 Task: Create a due date automation trigger when advanced on, the moment a card is due add dates with a start date.
Action: Mouse moved to (1047, 307)
Screenshot: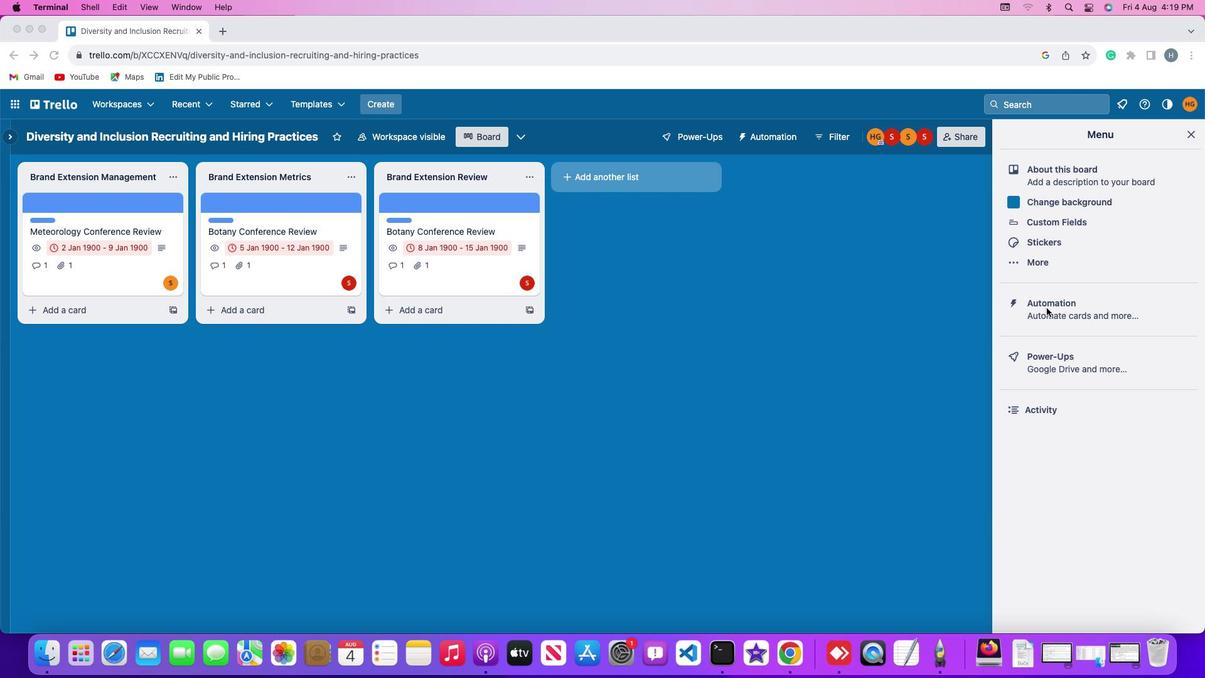 
Action: Mouse pressed left at (1047, 307)
Screenshot: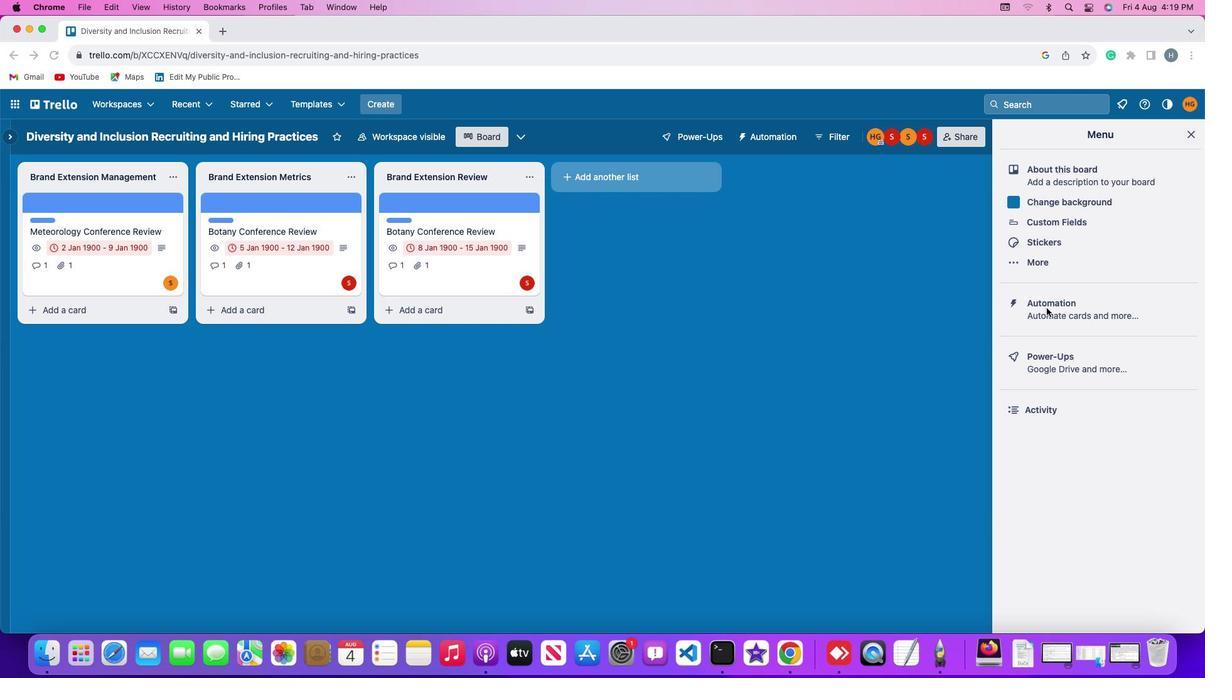
Action: Mouse pressed left at (1047, 307)
Screenshot: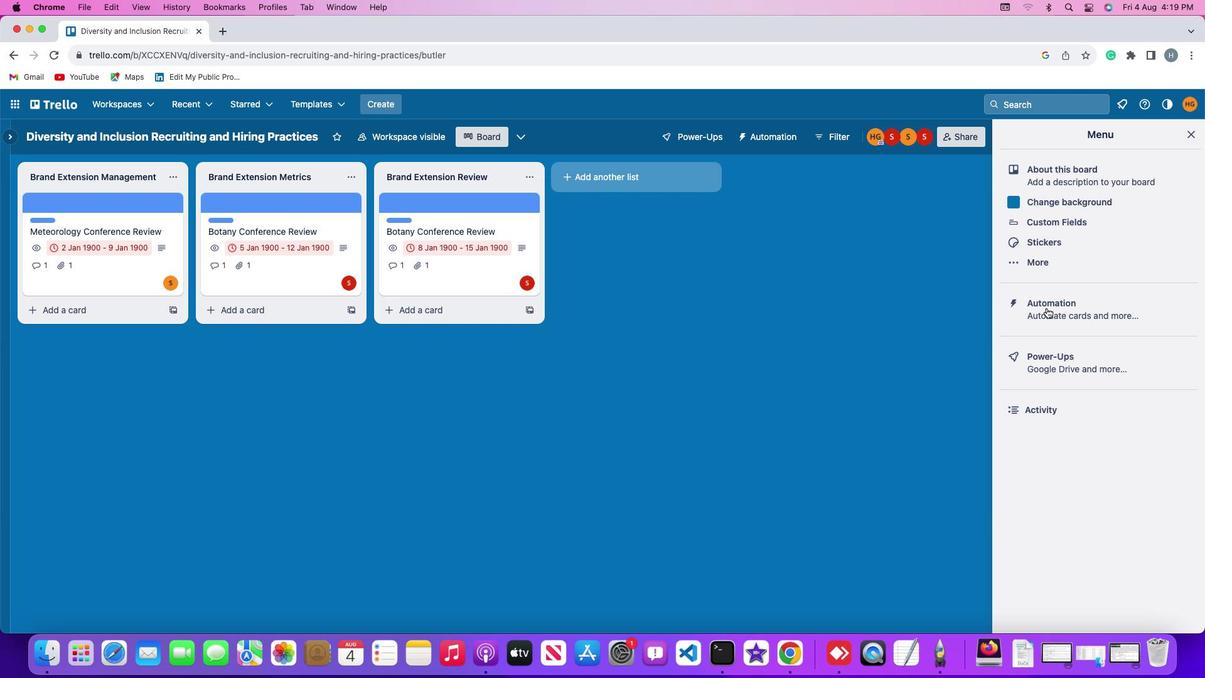 
Action: Mouse moved to (73, 293)
Screenshot: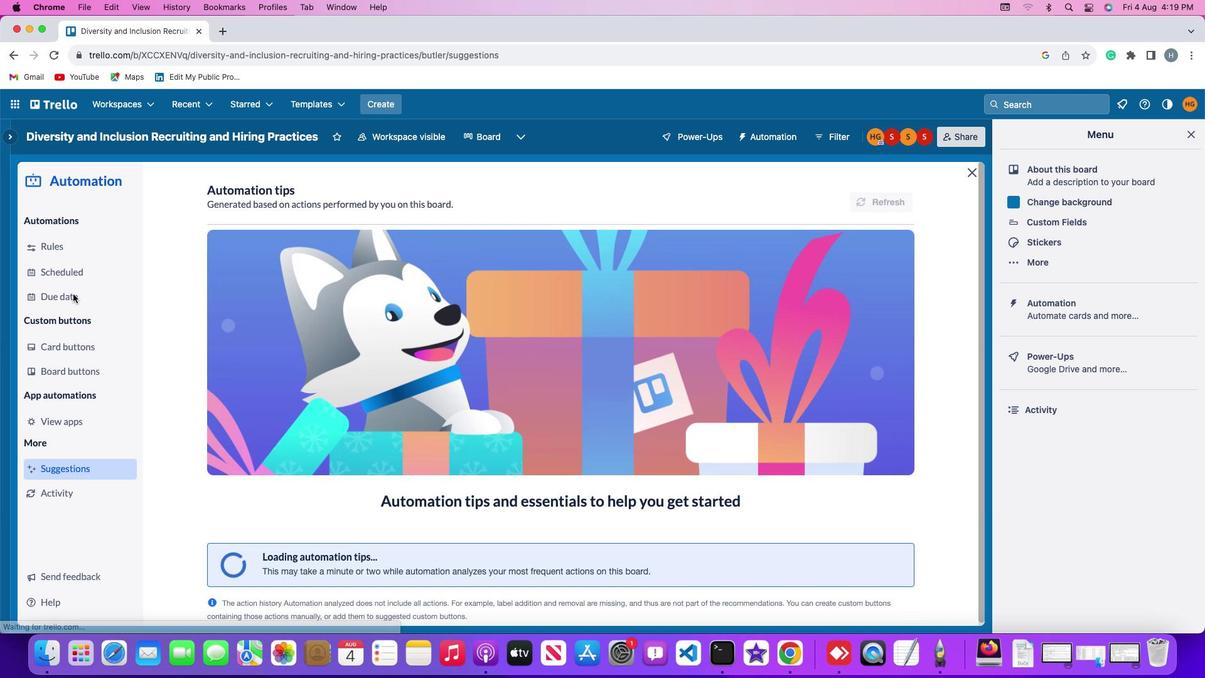 
Action: Mouse pressed left at (73, 293)
Screenshot: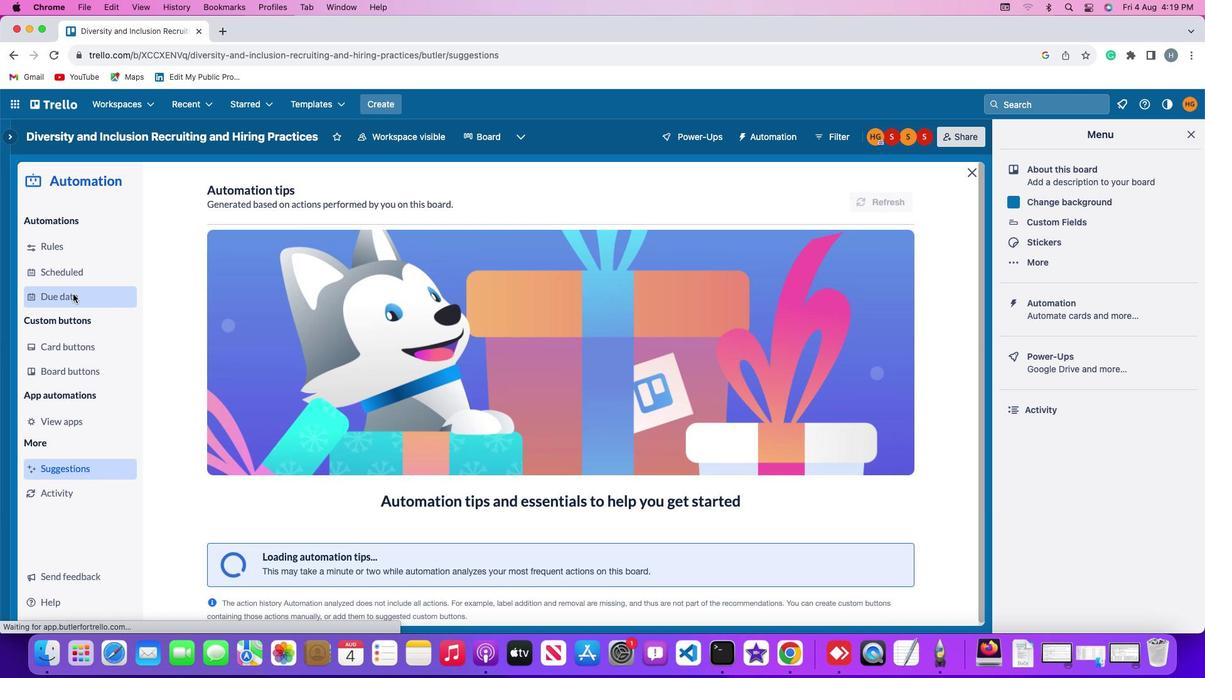 
Action: Mouse moved to (863, 190)
Screenshot: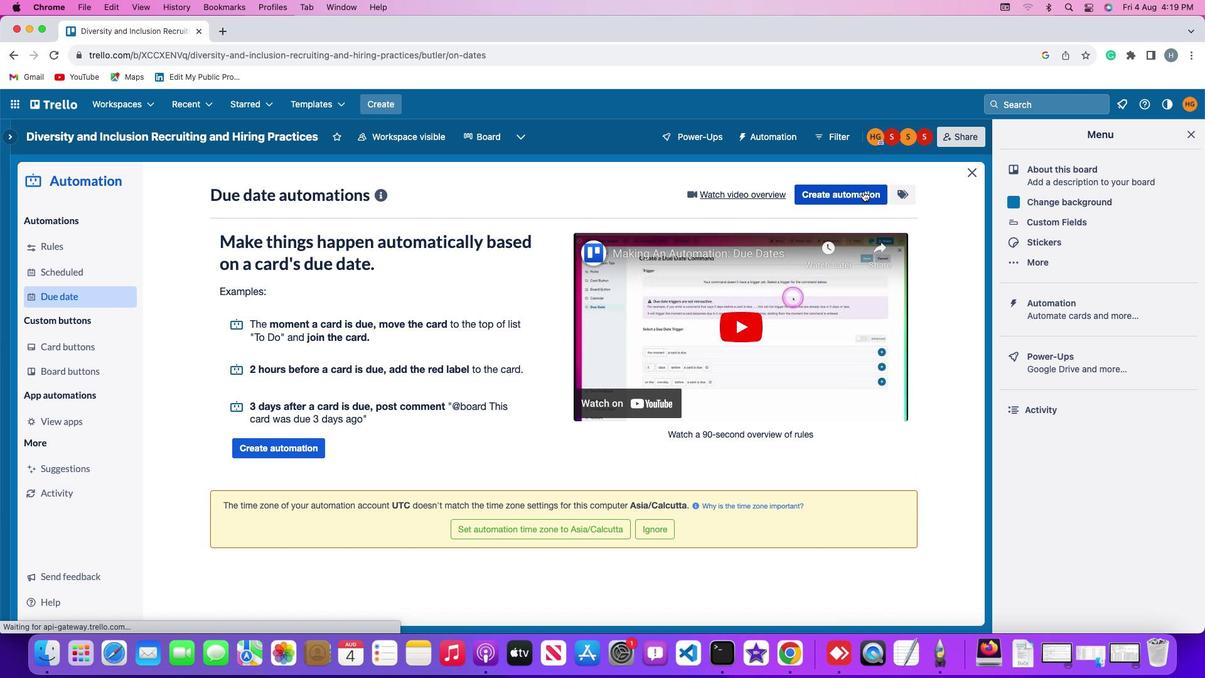 
Action: Mouse pressed left at (863, 190)
Screenshot: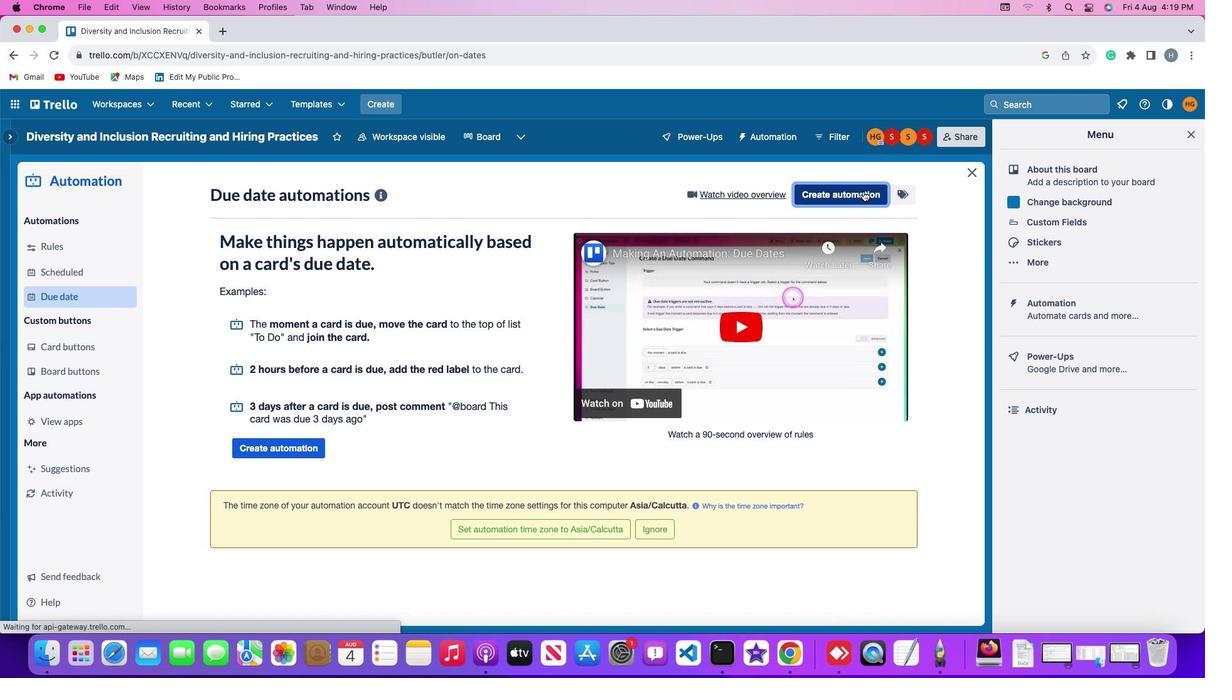 
Action: Mouse moved to (590, 313)
Screenshot: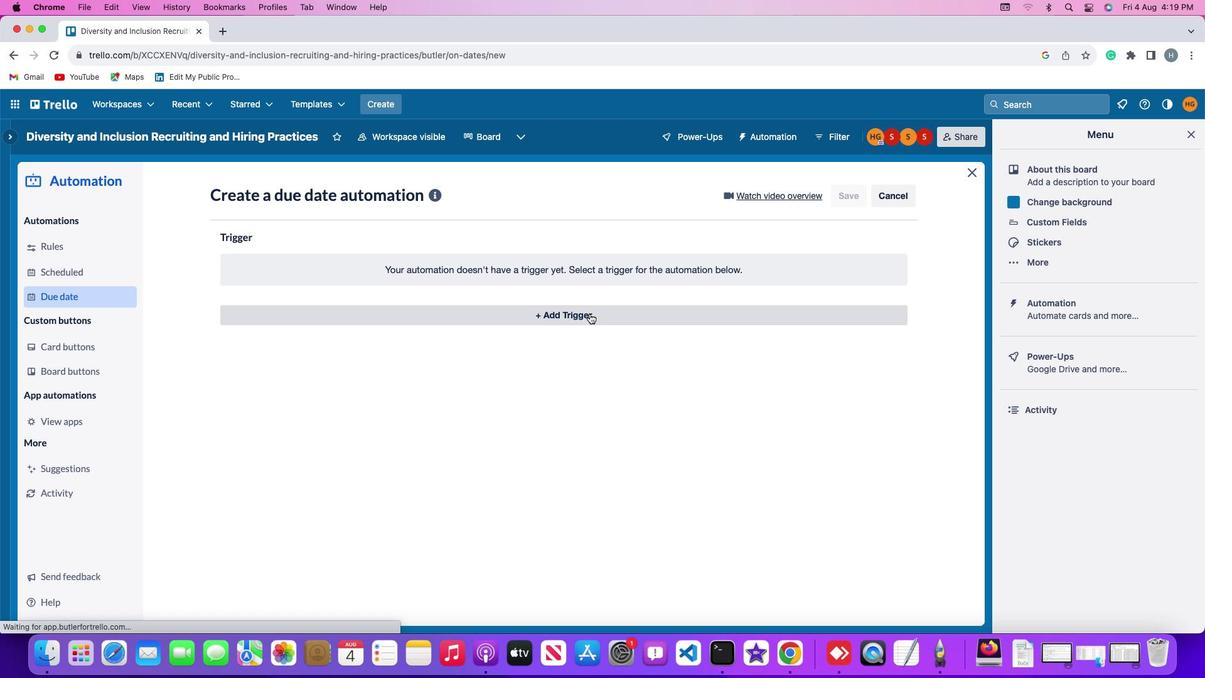 
Action: Mouse pressed left at (590, 313)
Screenshot: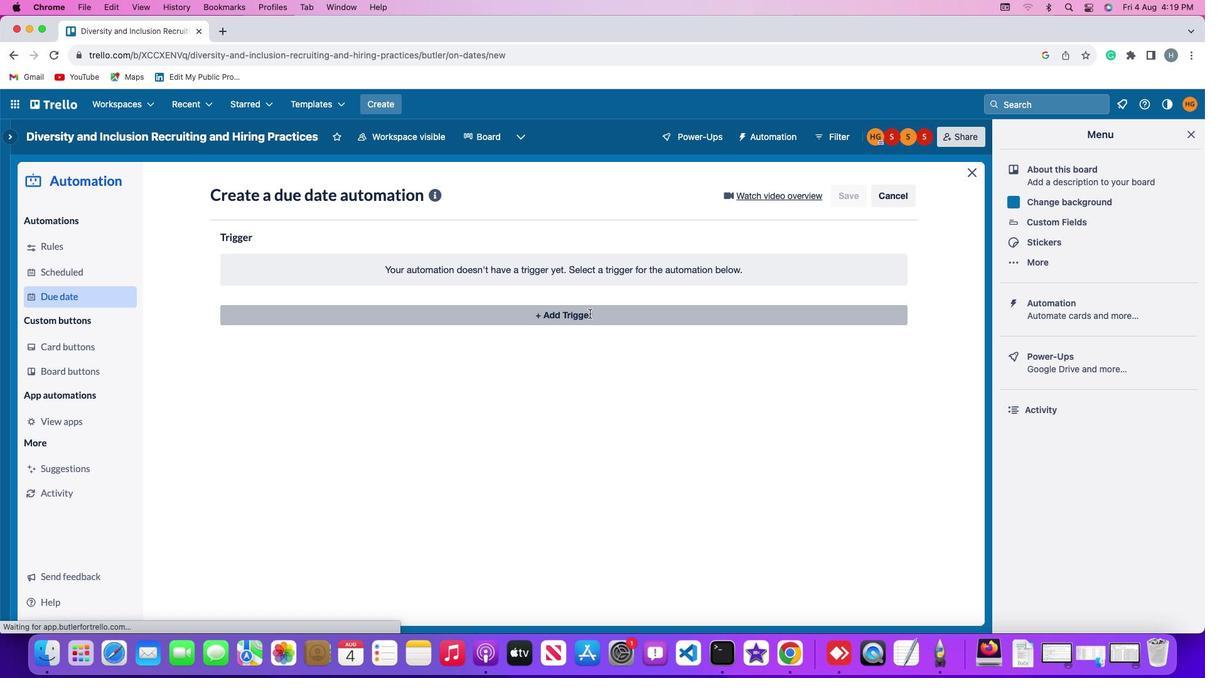 
Action: Mouse moved to (269, 469)
Screenshot: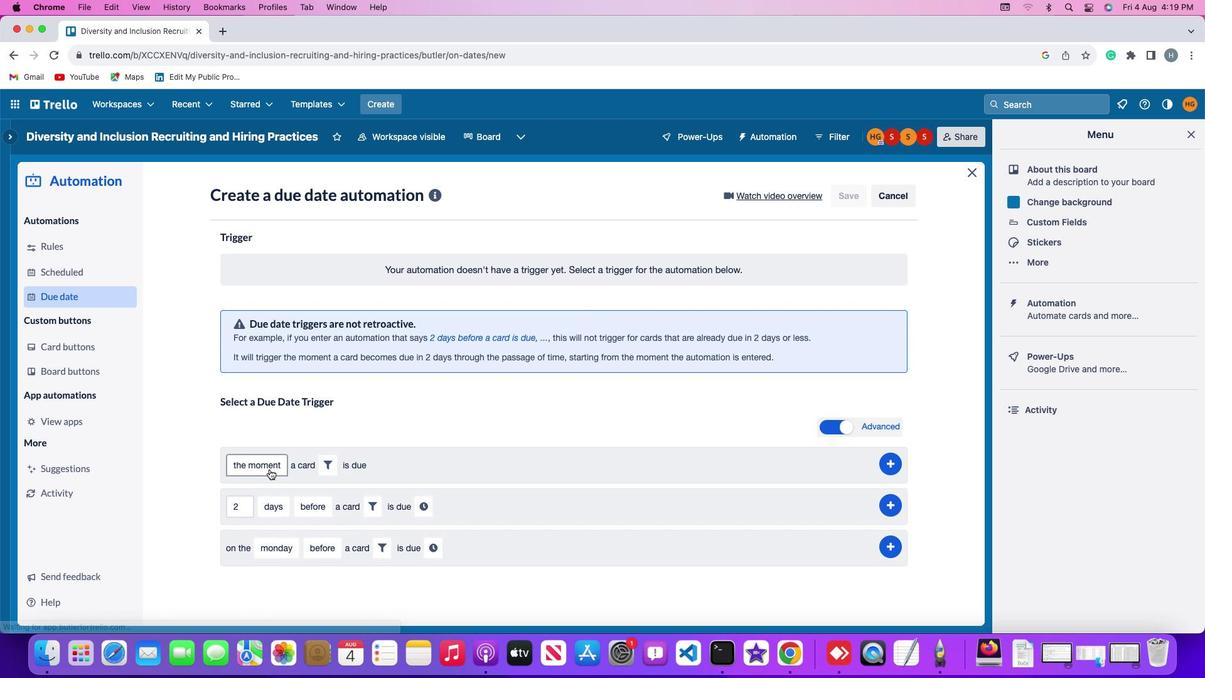 
Action: Mouse pressed left at (269, 469)
Screenshot: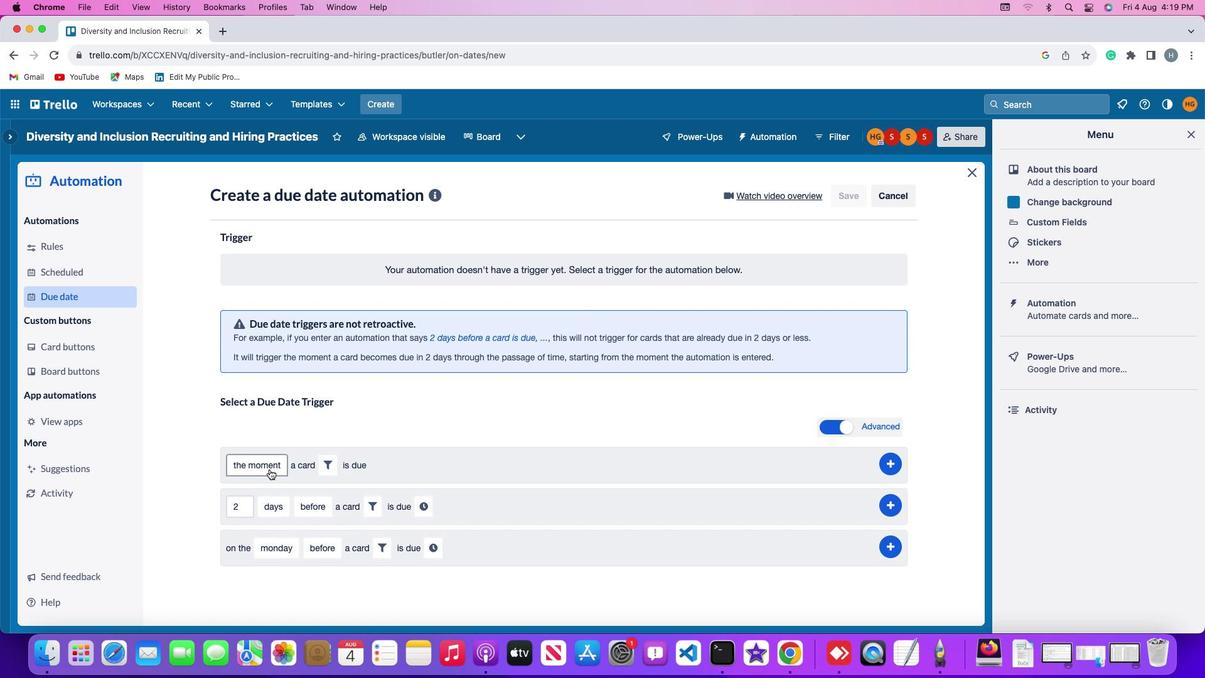 
Action: Mouse moved to (274, 488)
Screenshot: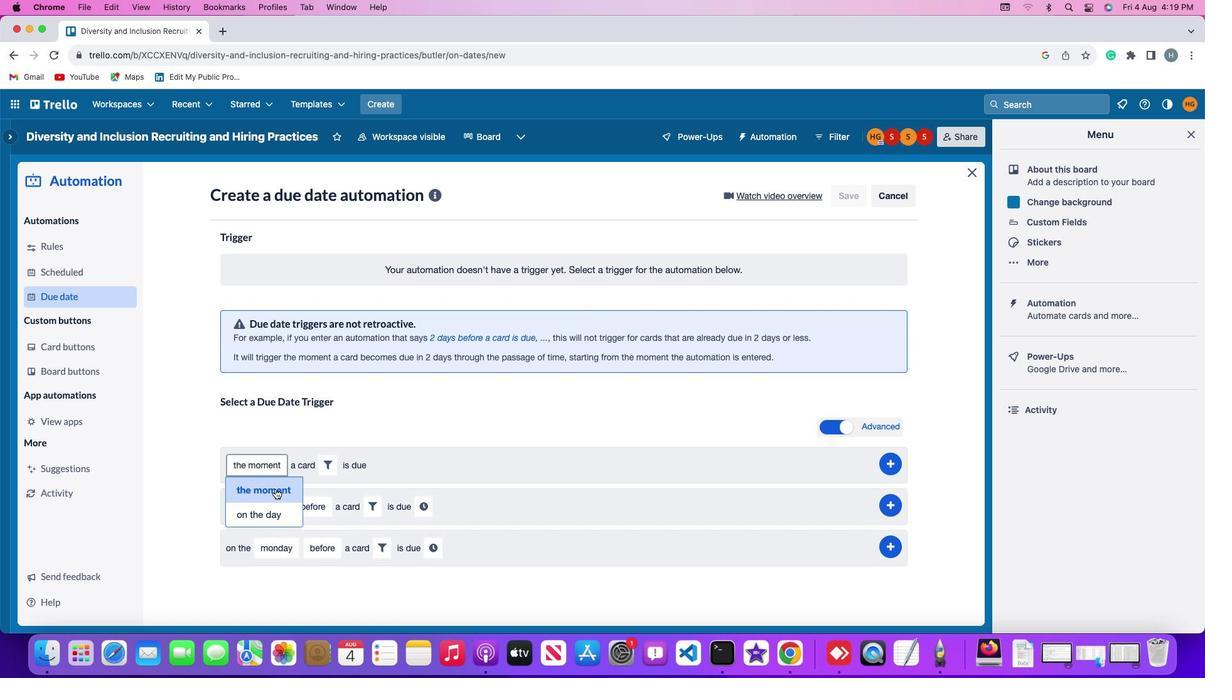 
Action: Mouse pressed left at (274, 488)
Screenshot: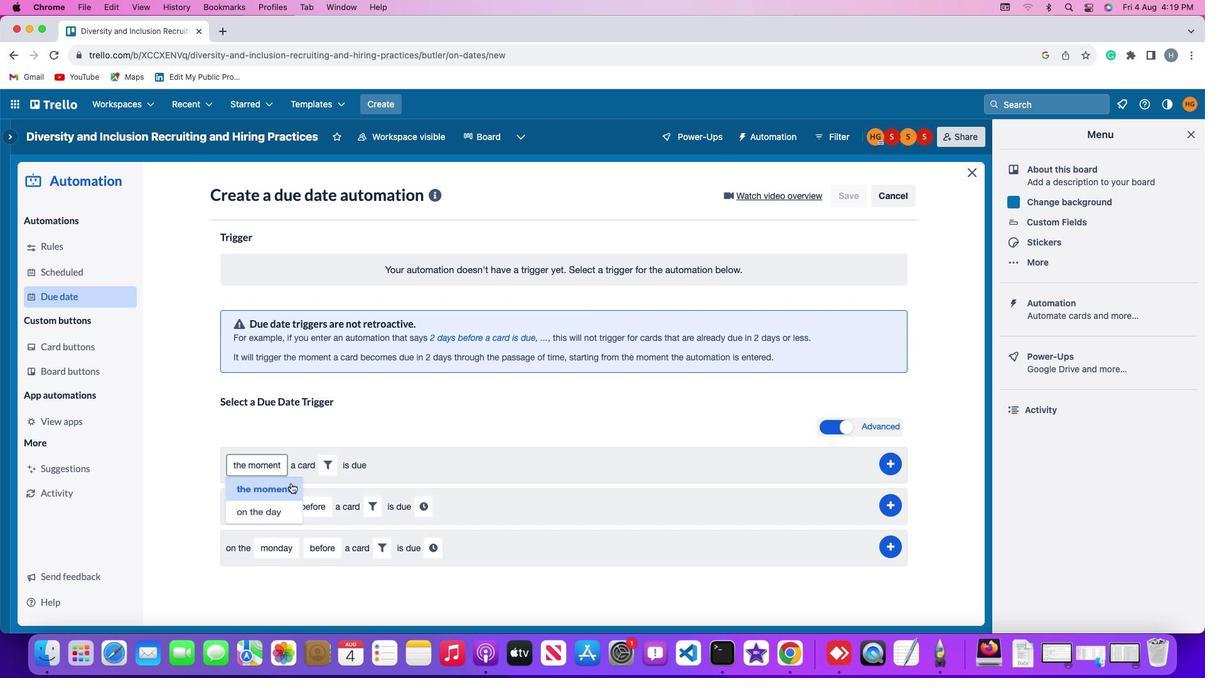 
Action: Mouse moved to (330, 471)
Screenshot: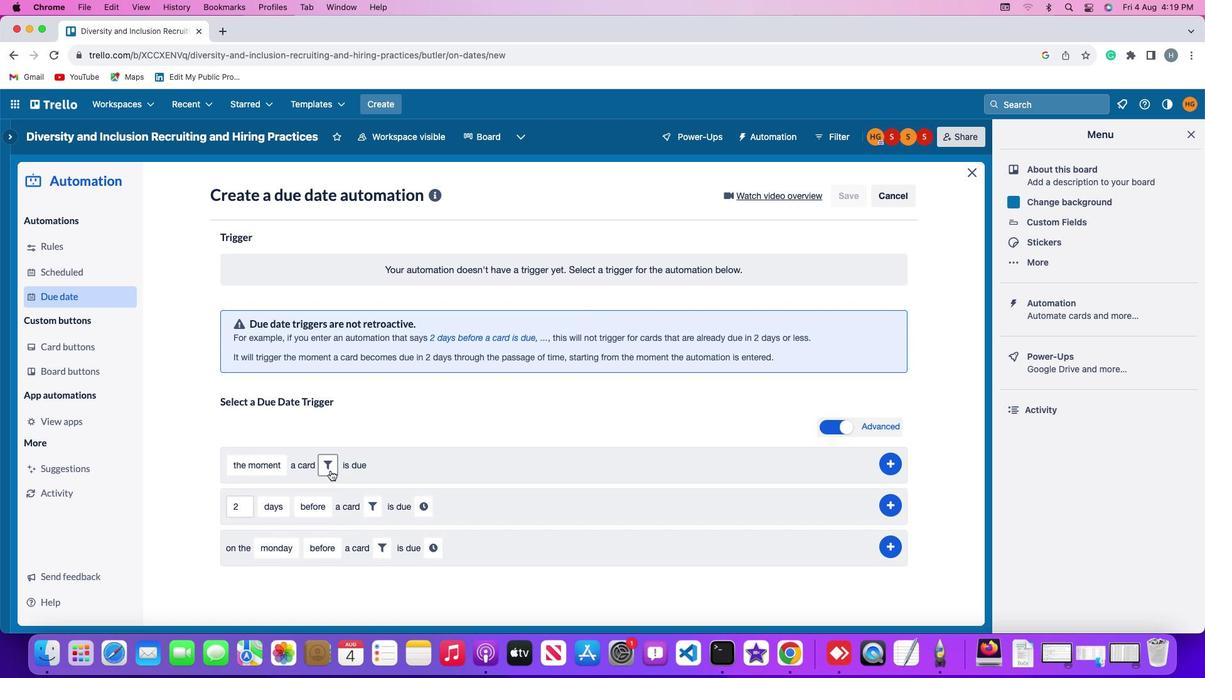 
Action: Mouse pressed left at (330, 471)
Screenshot: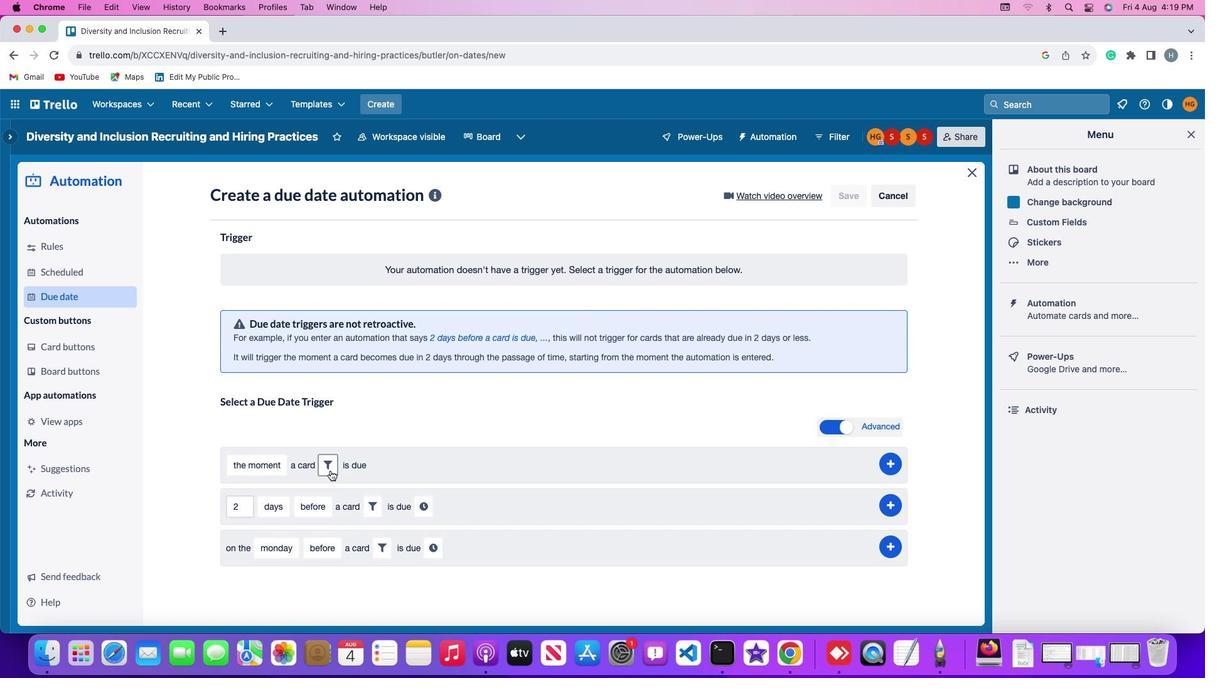 
Action: Mouse moved to (401, 502)
Screenshot: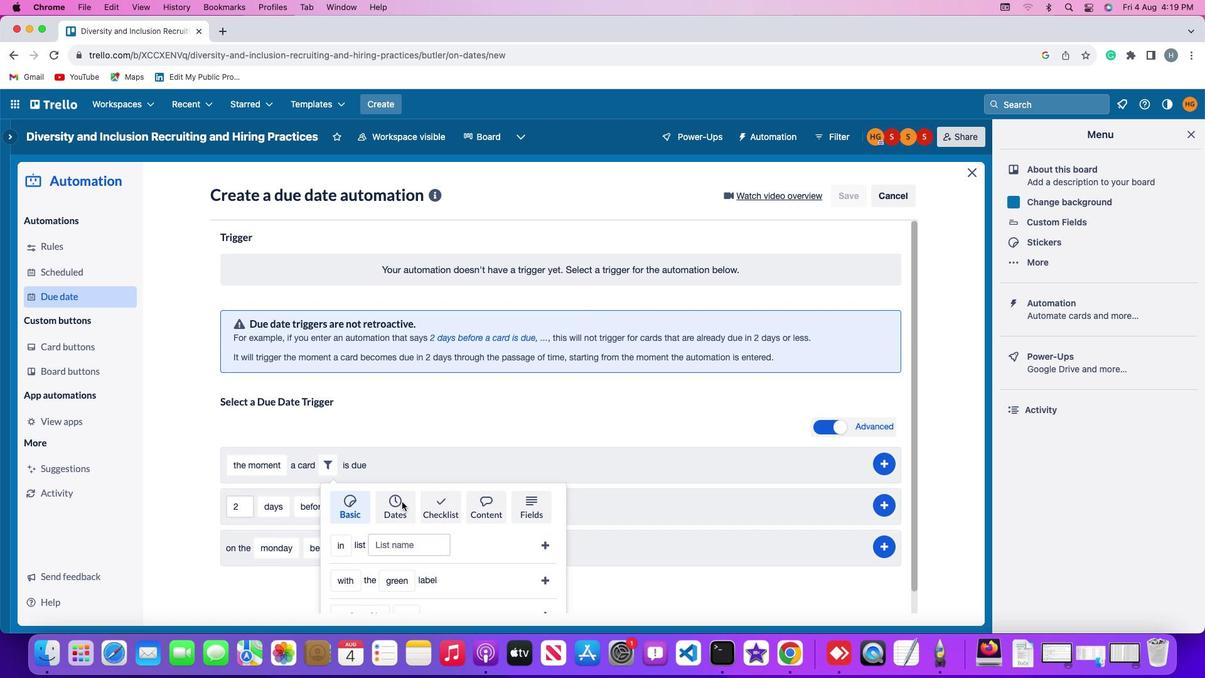 
Action: Mouse pressed left at (401, 502)
Screenshot: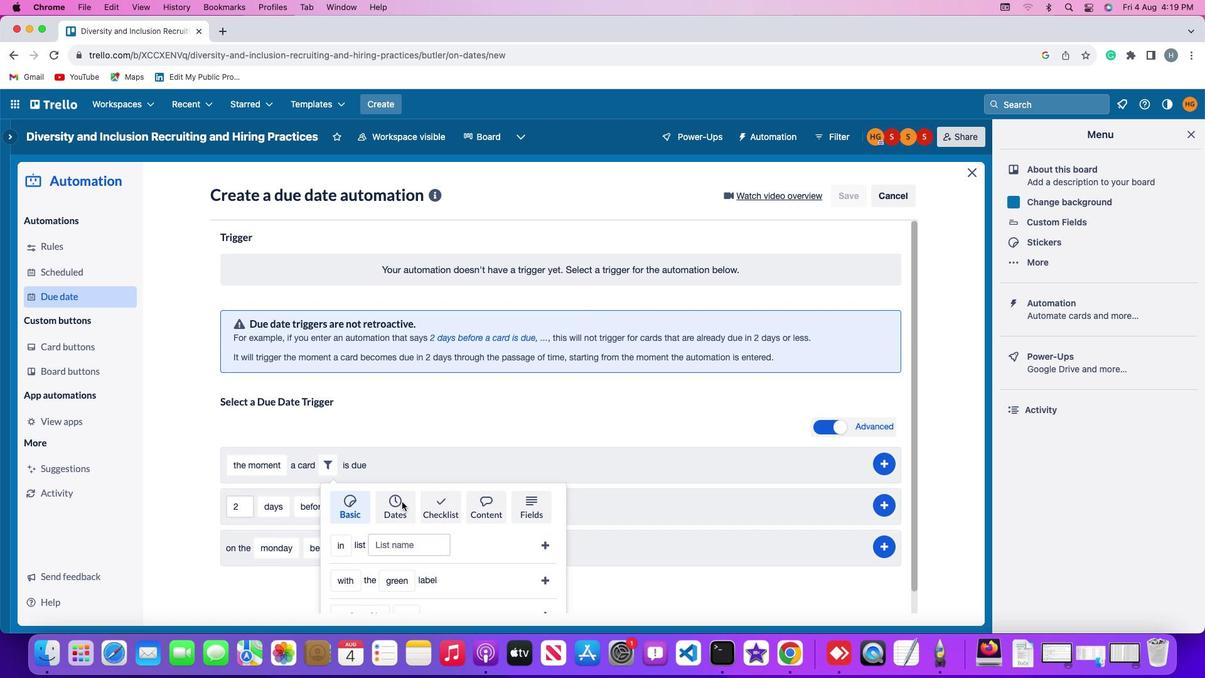 
Action: Mouse moved to (400, 491)
Screenshot: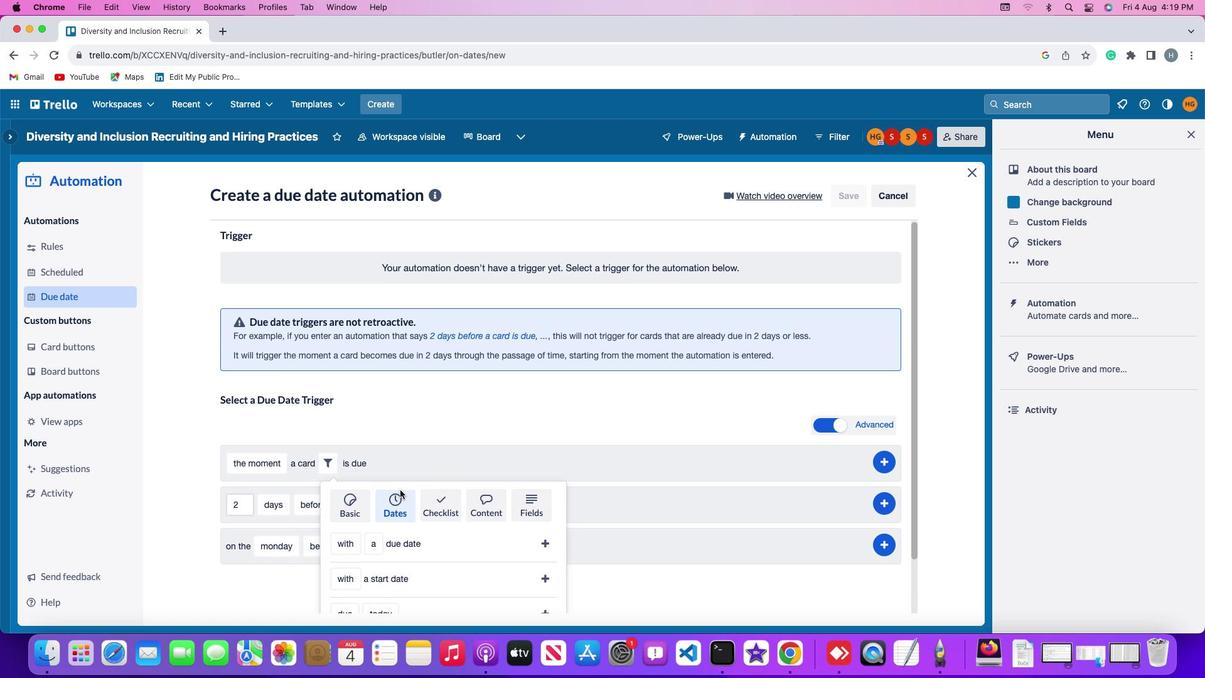 
Action: Mouse scrolled (400, 491) with delta (0, 0)
Screenshot: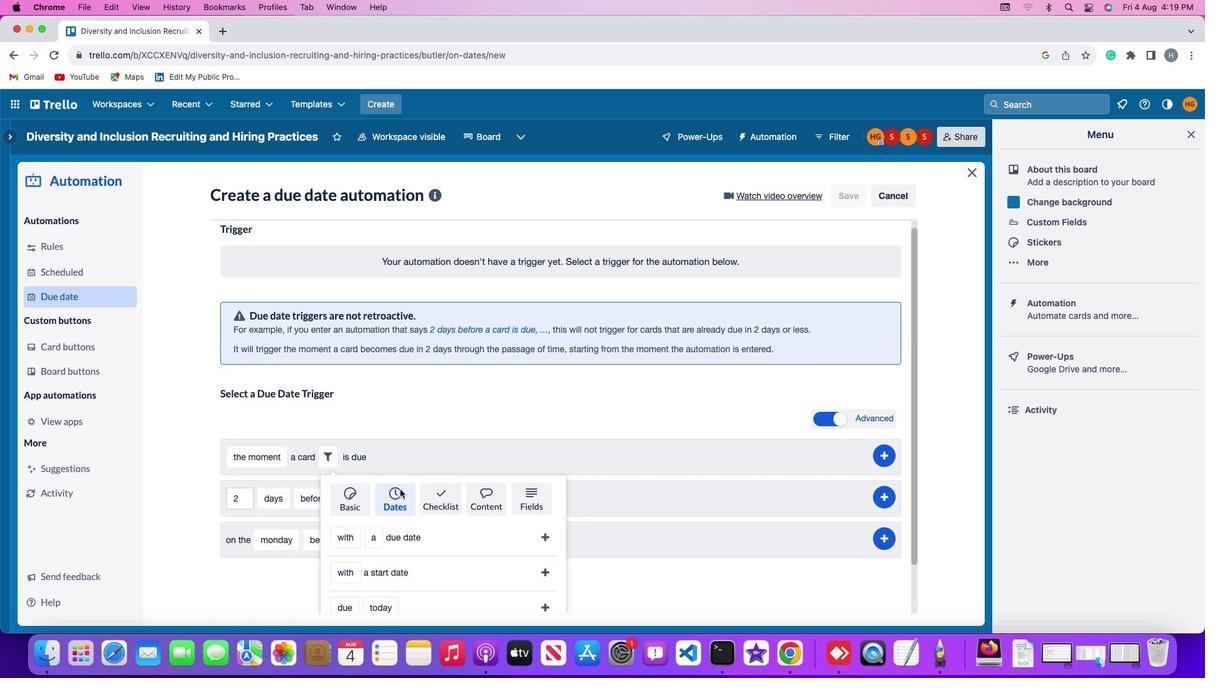 
Action: Mouse moved to (400, 491)
Screenshot: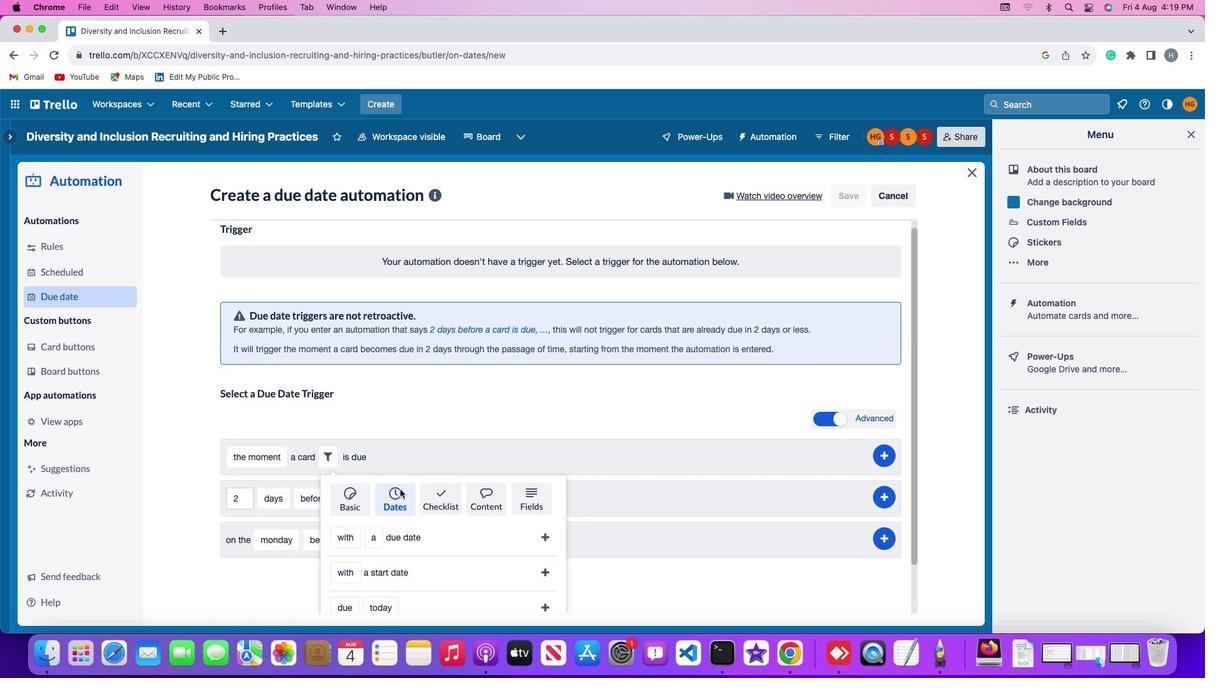 
Action: Mouse scrolled (400, 491) with delta (0, 0)
Screenshot: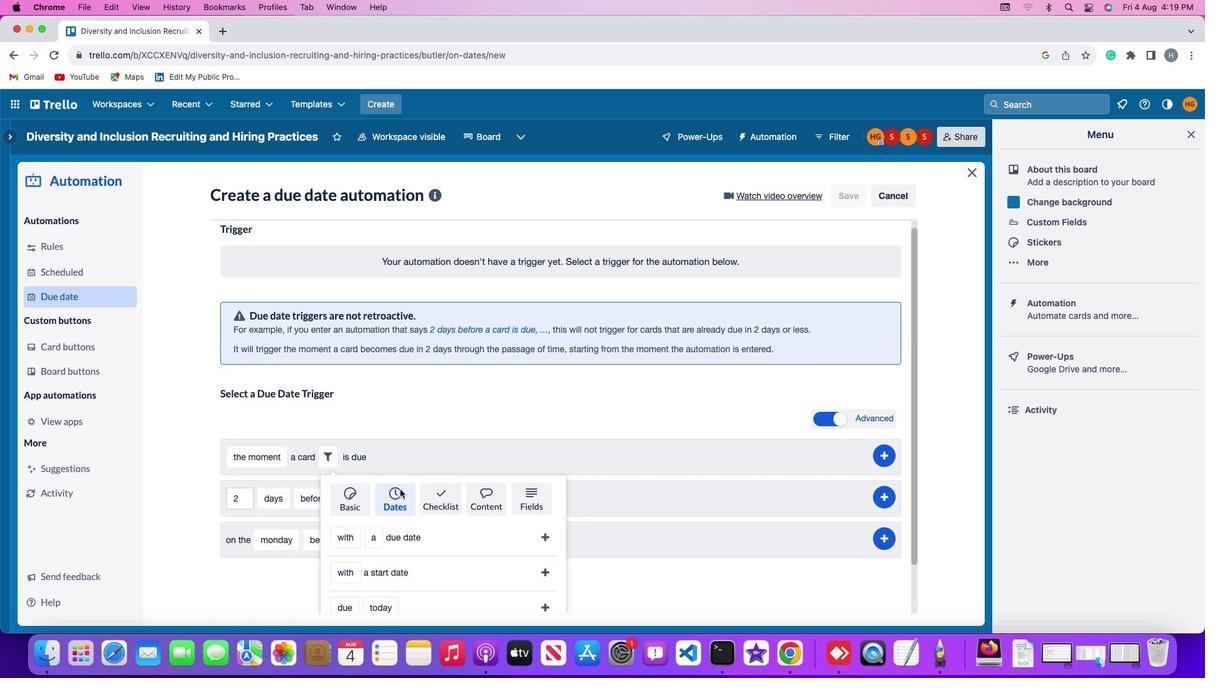 
Action: Mouse moved to (400, 490)
Screenshot: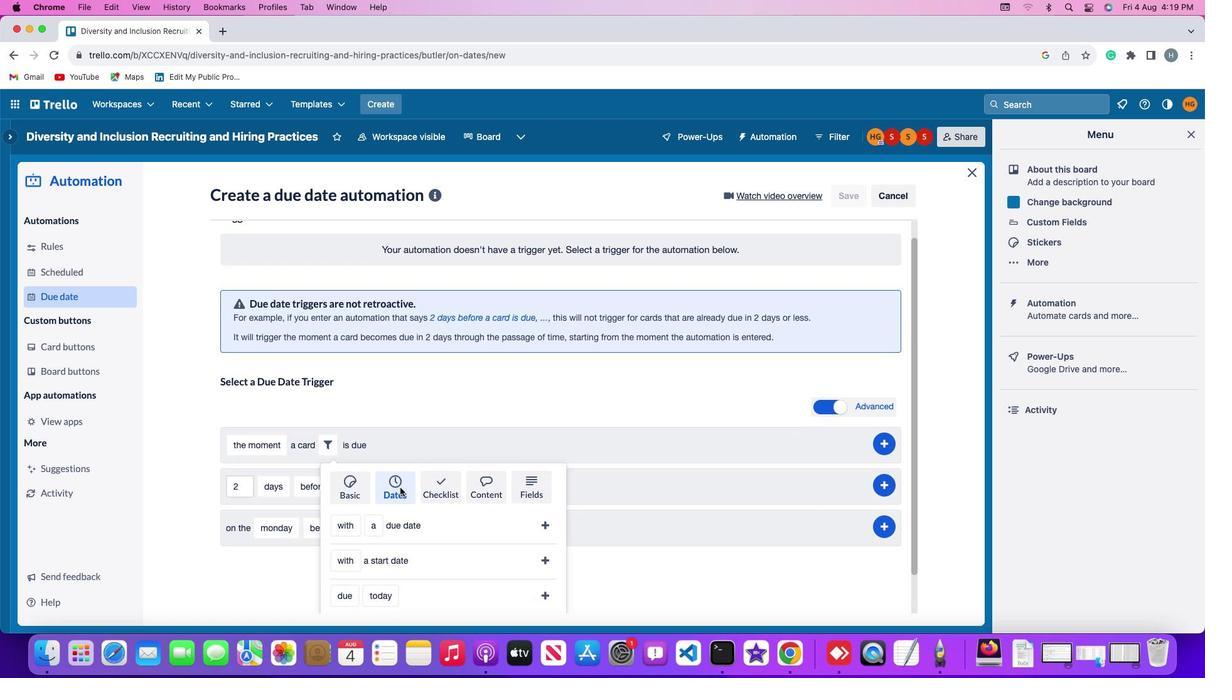 
Action: Mouse scrolled (400, 490) with delta (0, -1)
Screenshot: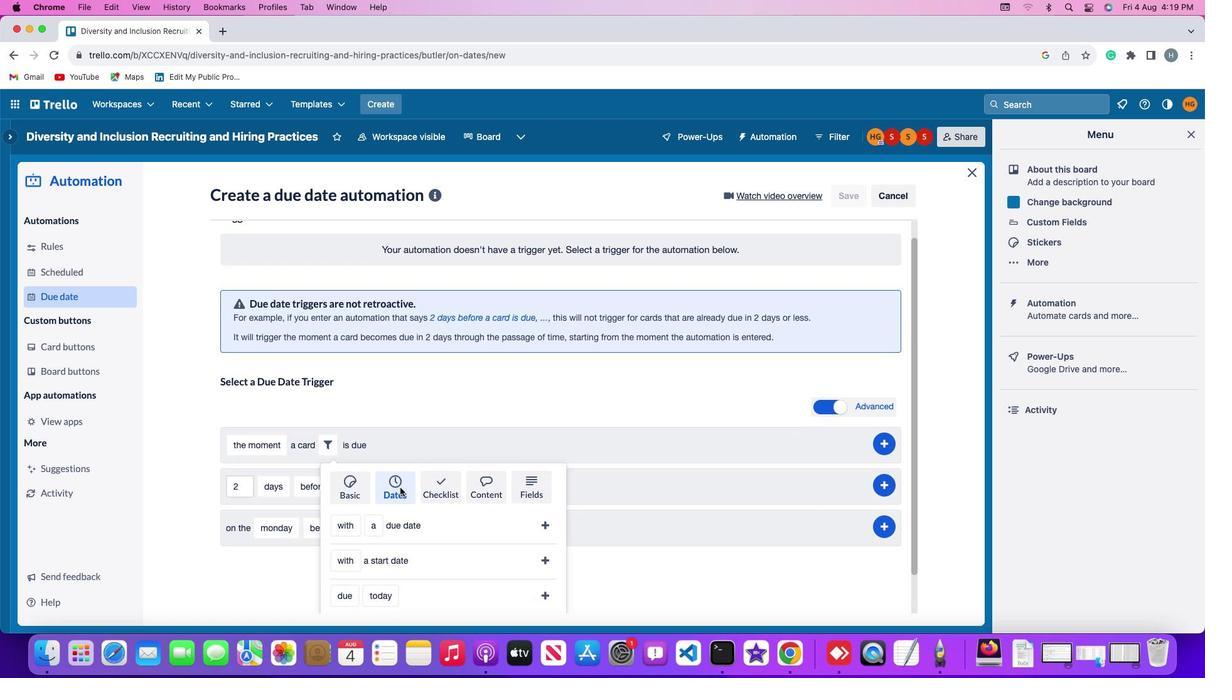 
Action: Mouse moved to (400, 489)
Screenshot: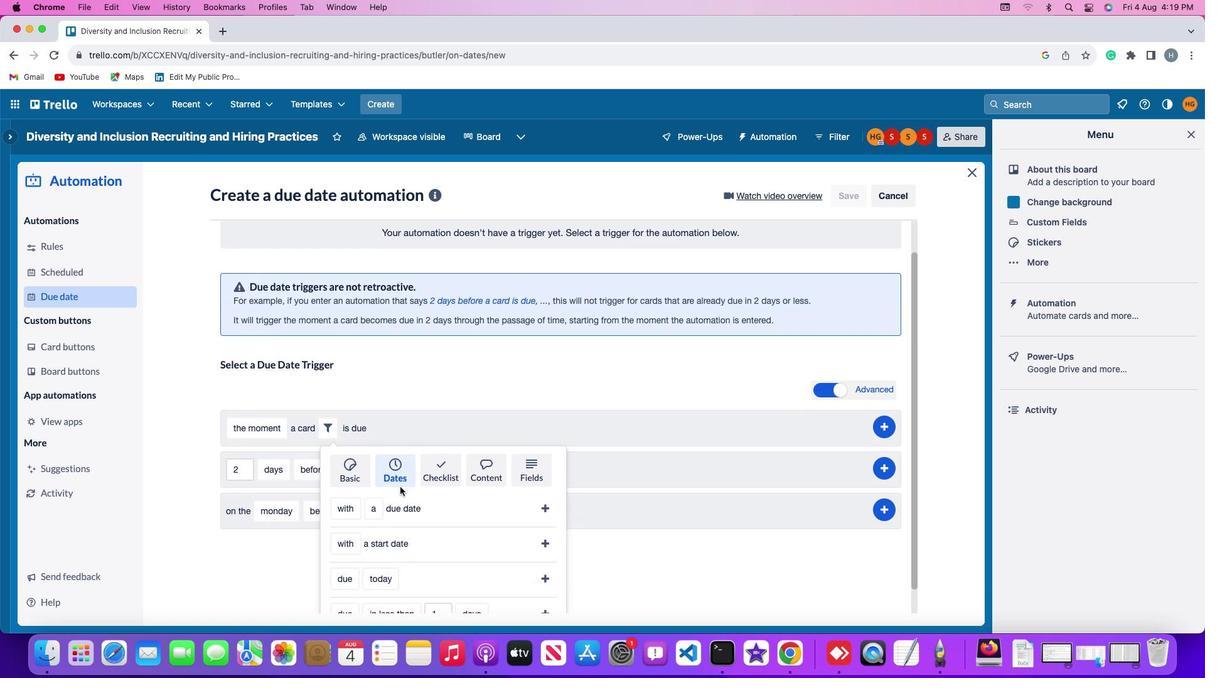 
Action: Mouse scrolled (400, 489) with delta (0, -2)
Screenshot: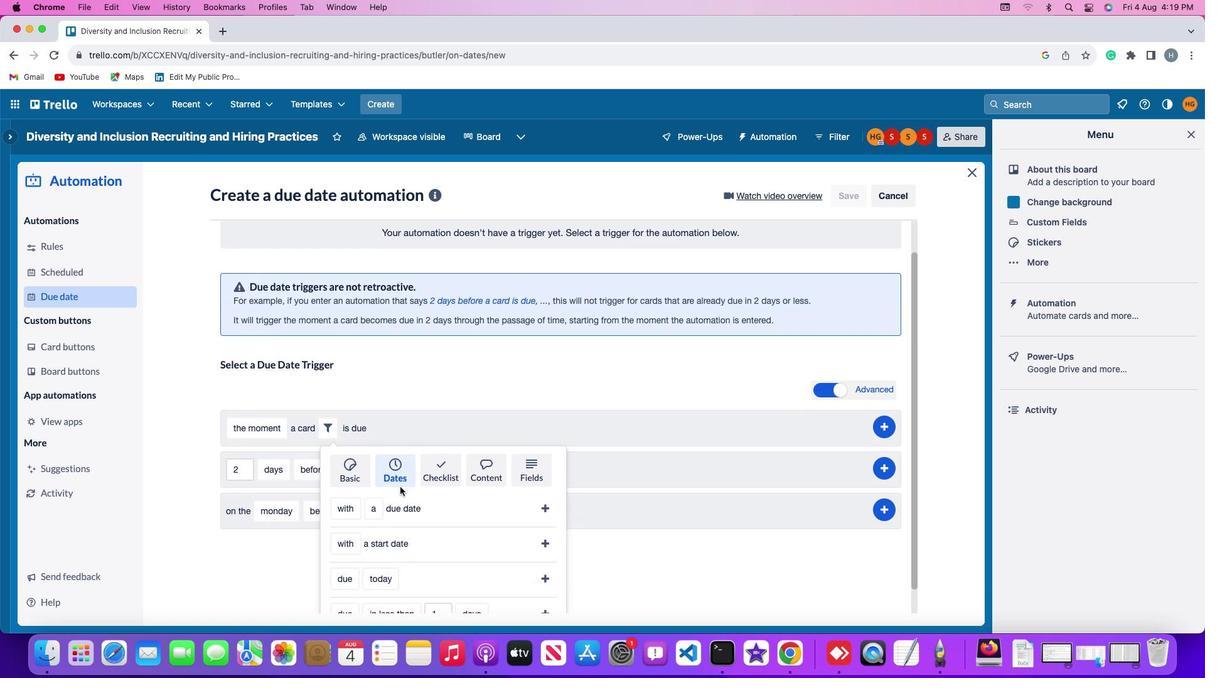
Action: Mouse moved to (404, 483)
Screenshot: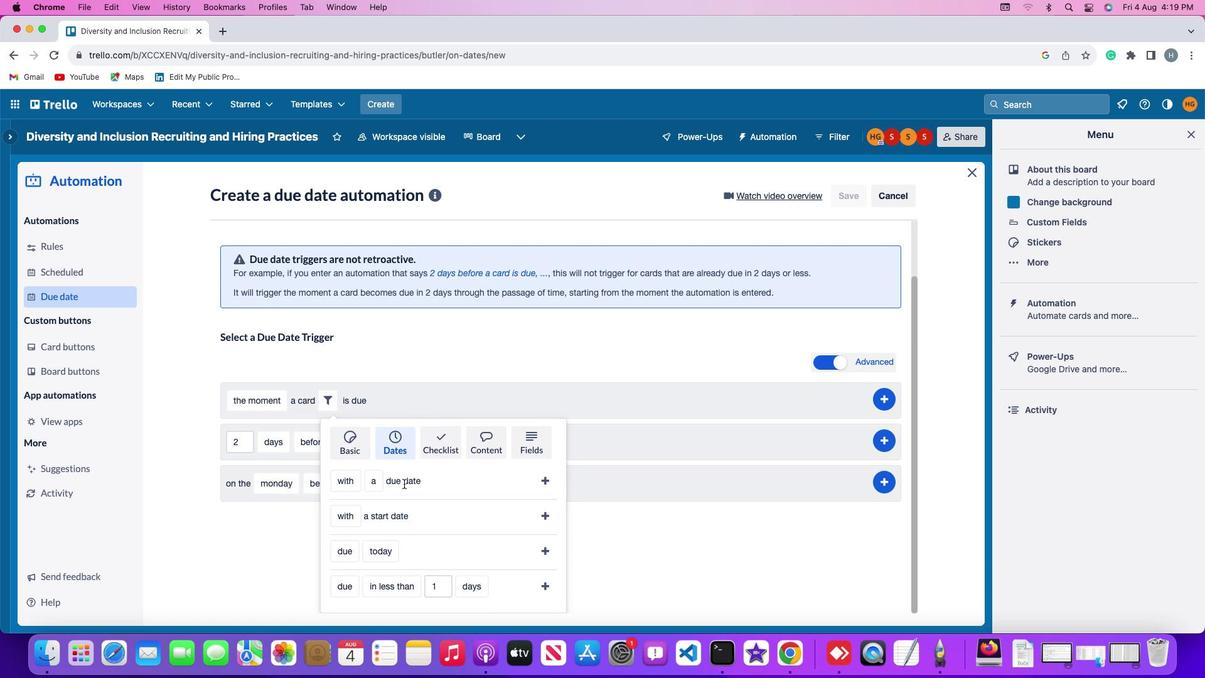 
Action: Mouse scrolled (404, 483) with delta (0, 0)
Screenshot: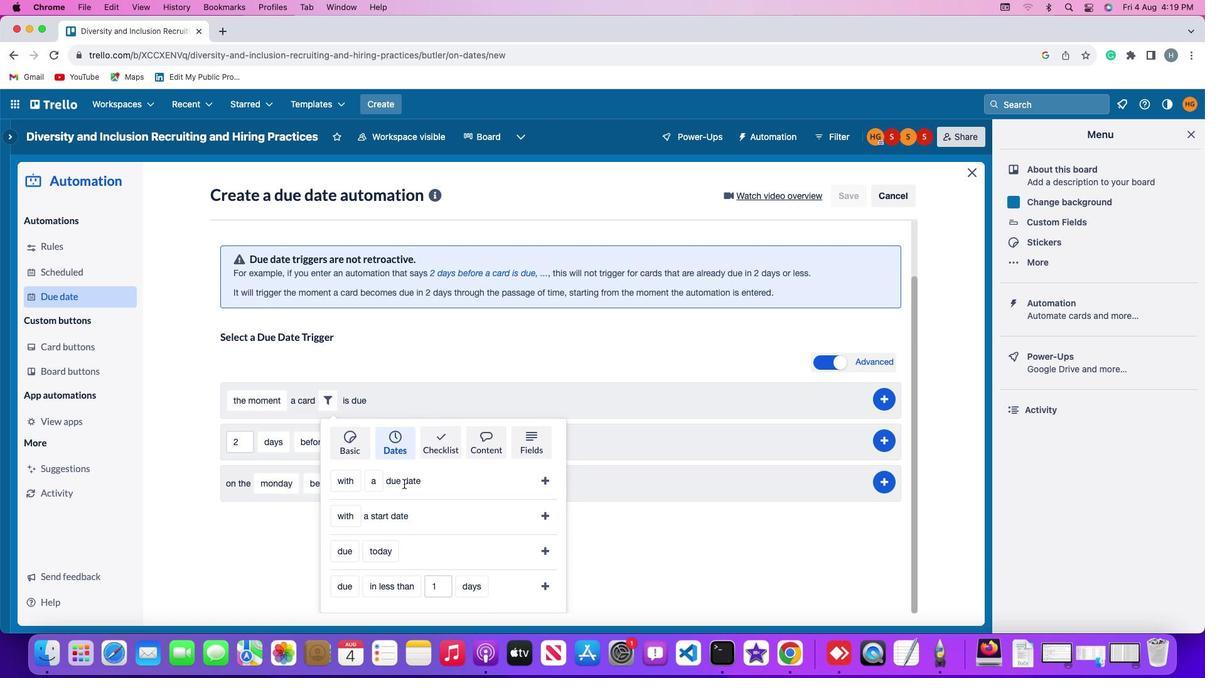 
Action: Mouse scrolled (404, 483) with delta (0, 0)
Screenshot: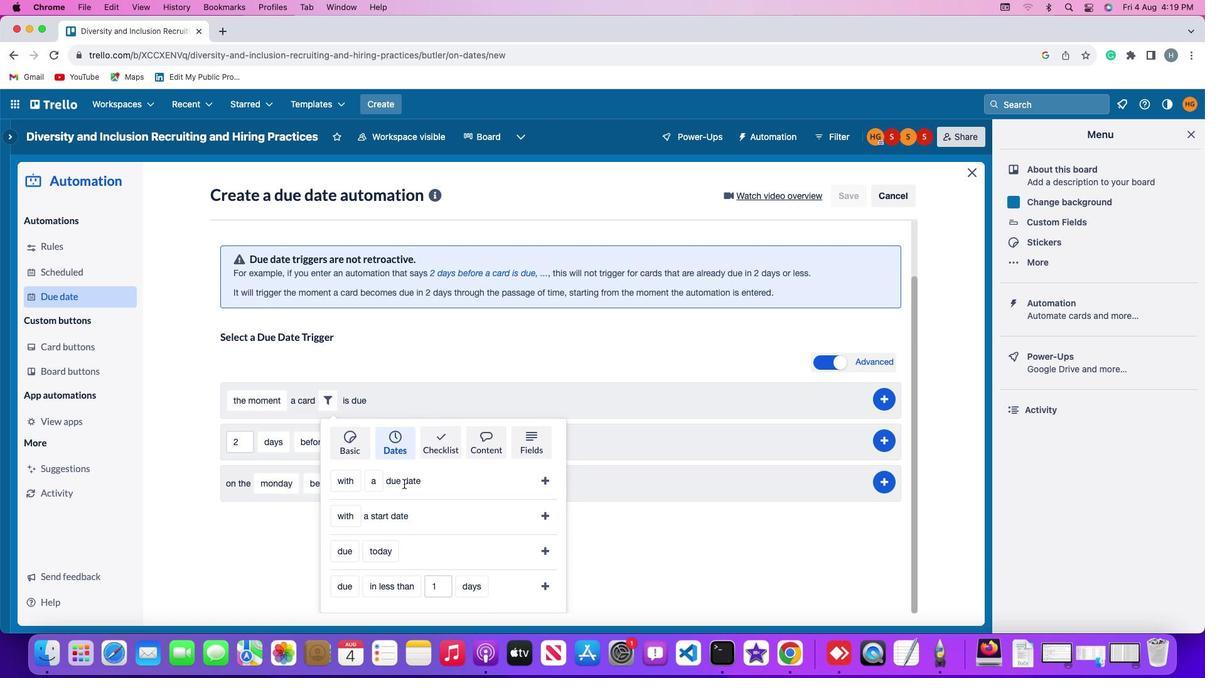 
Action: Mouse scrolled (404, 483) with delta (0, -1)
Screenshot: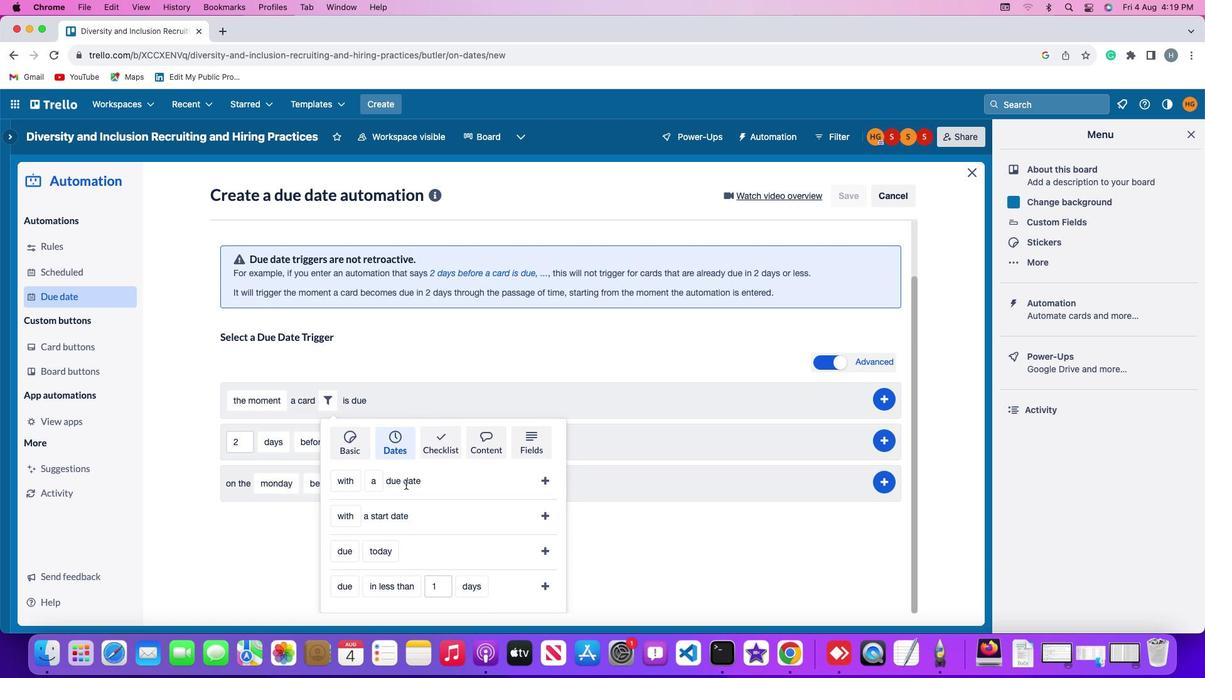 
Action: Mouse moved to (360, 540)
Screenshot: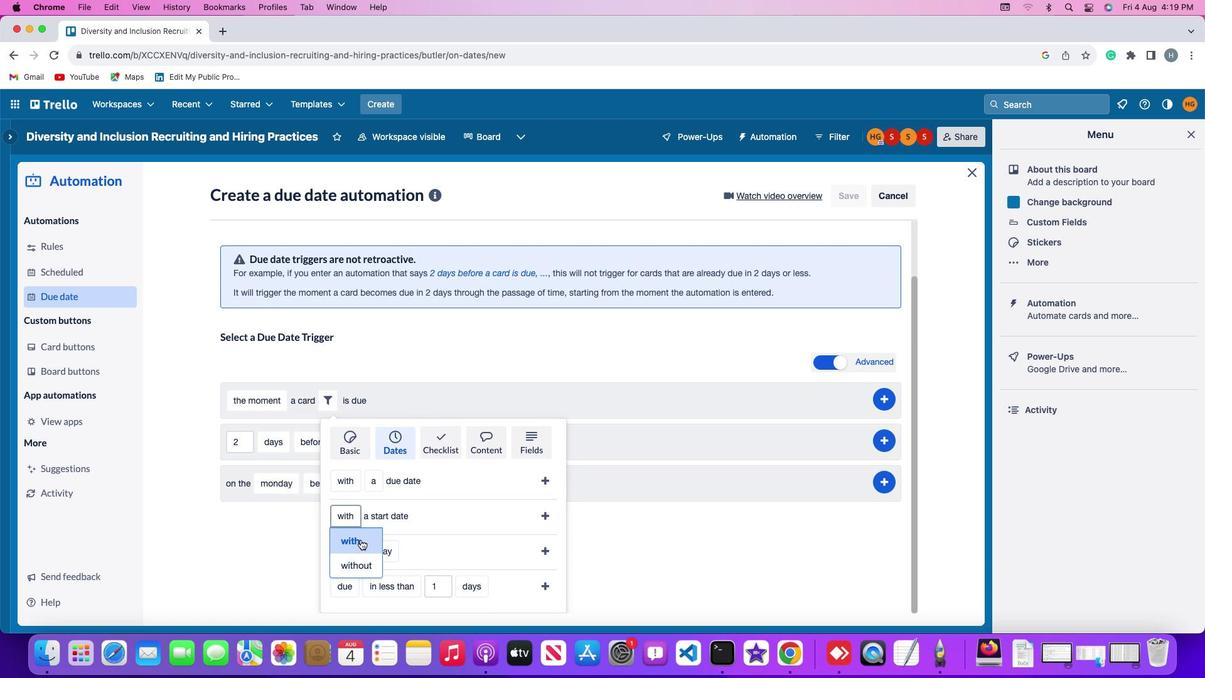 
Action: Mouse pressed left at (360, 540)
Screenshot: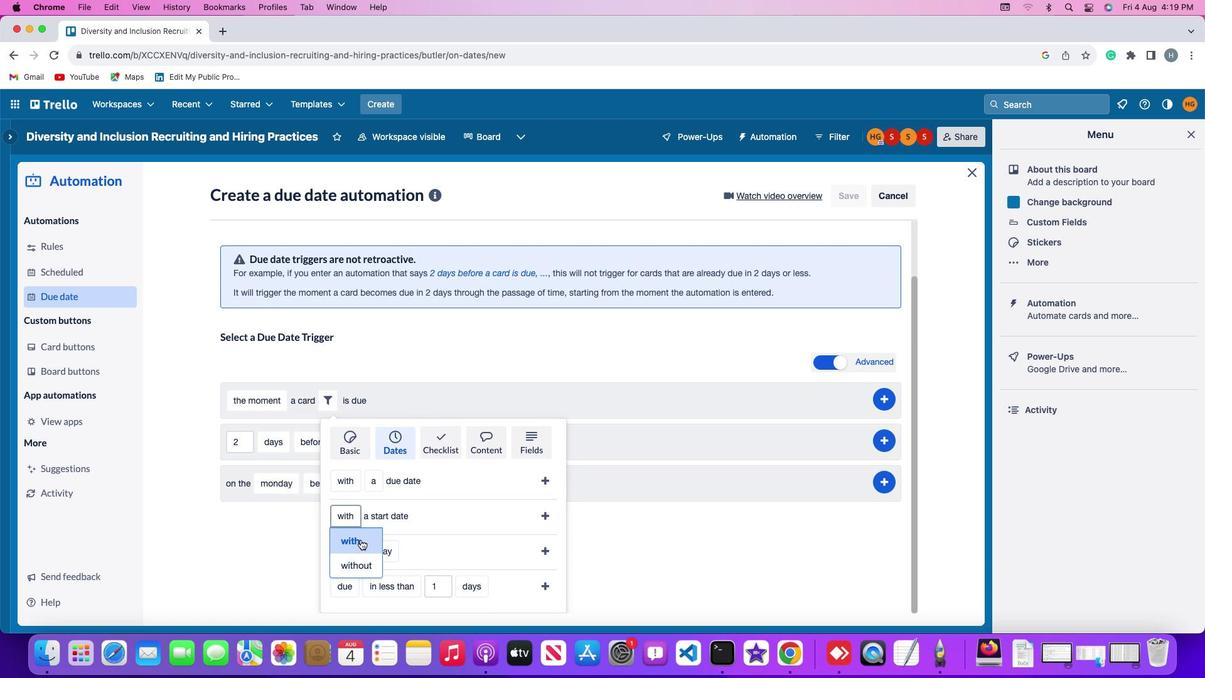 
Action: Mouse moved to (547, 515)
Screenshot: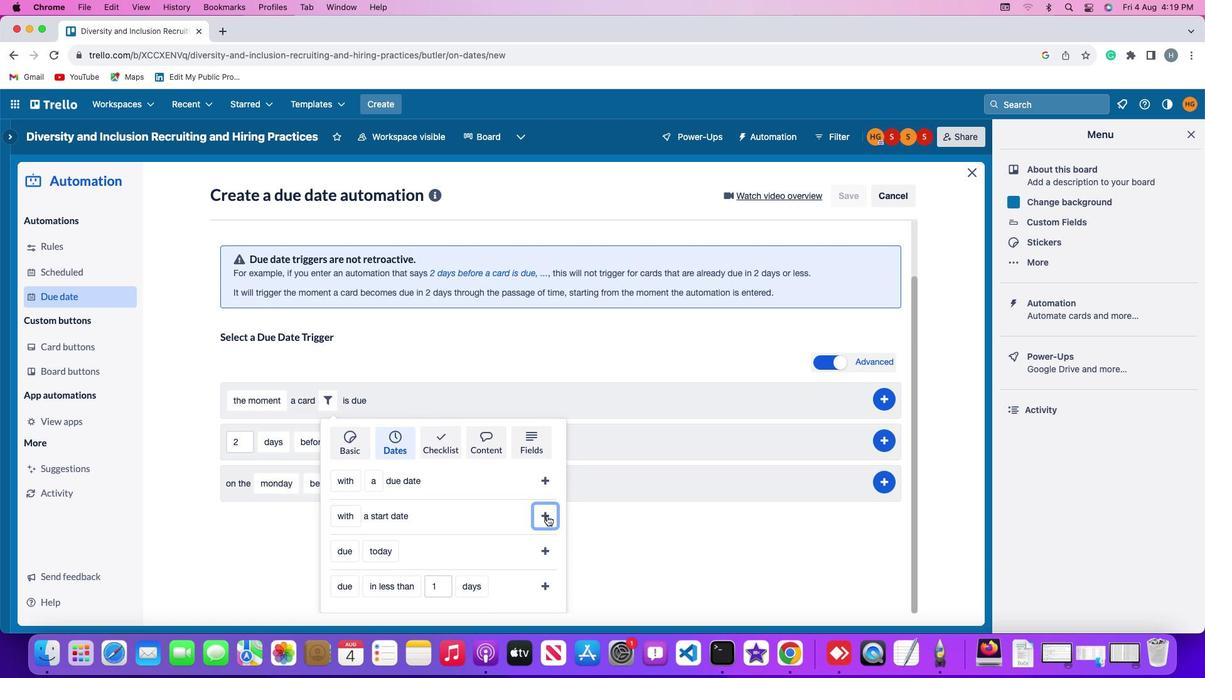 
Action: Mouse pressed left at (547, 515)
Screenshot: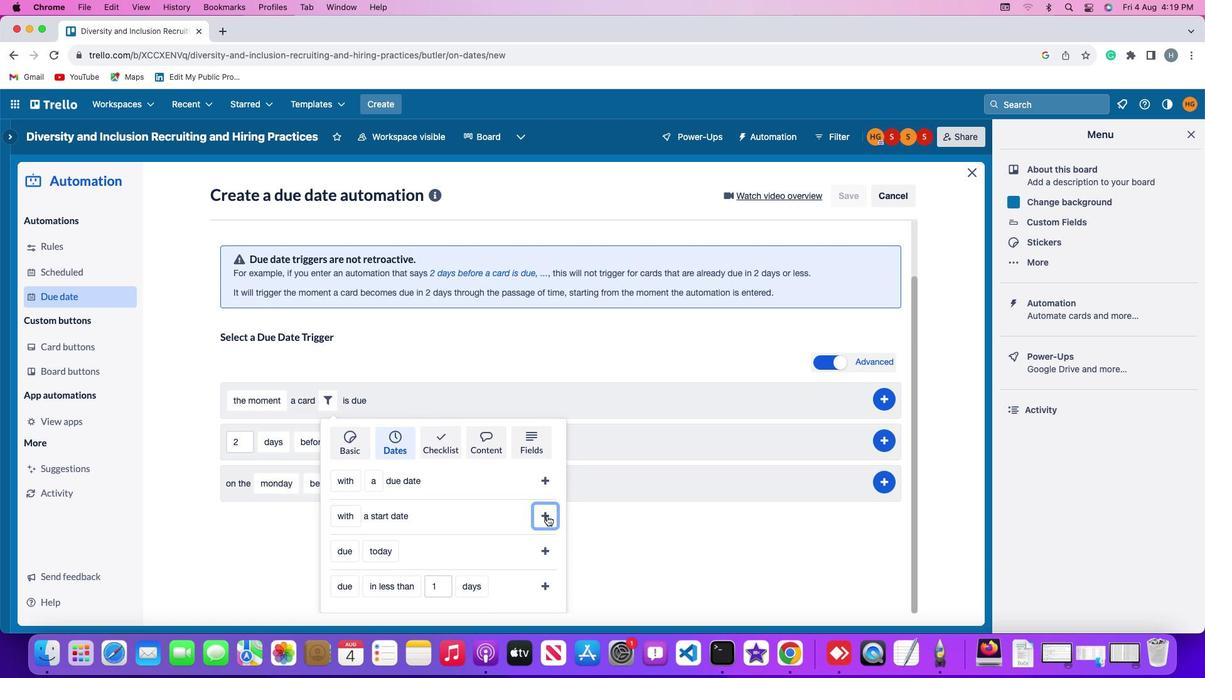 
Action: Mouse moved to (892, 461)
Screenshot: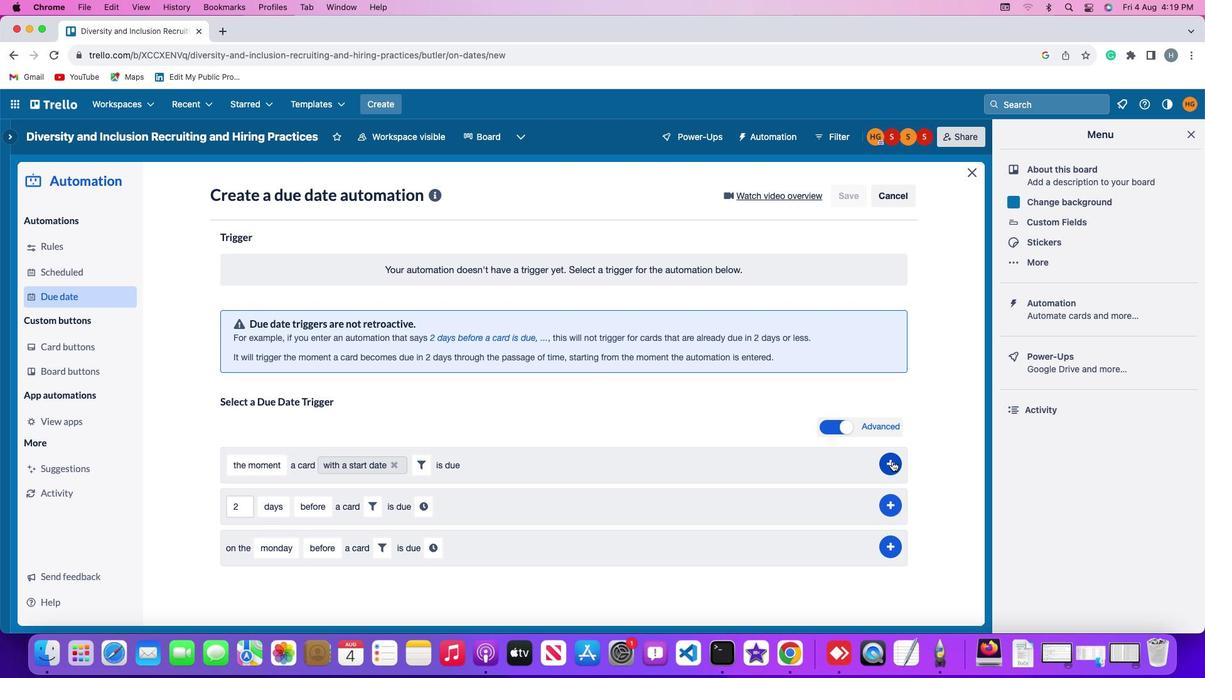 
Action: Mouse pressed left at (892, 461)
Screenshot: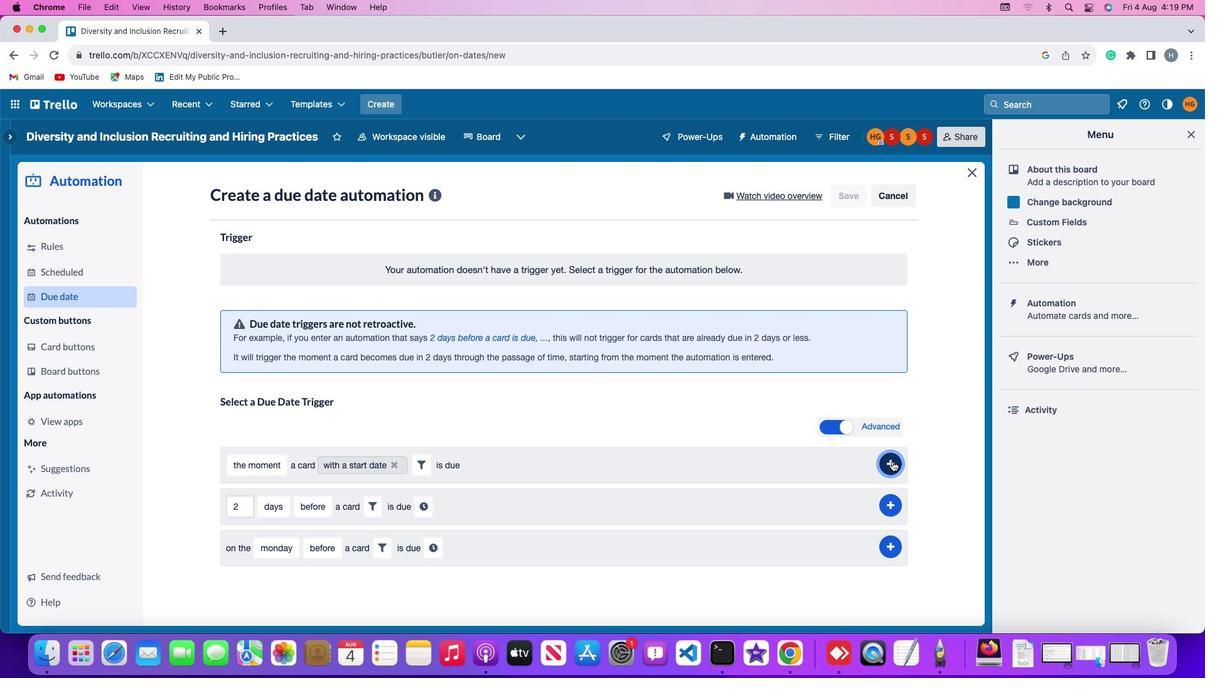 
Action: Mouse moved to (937, 316)
Screenshot: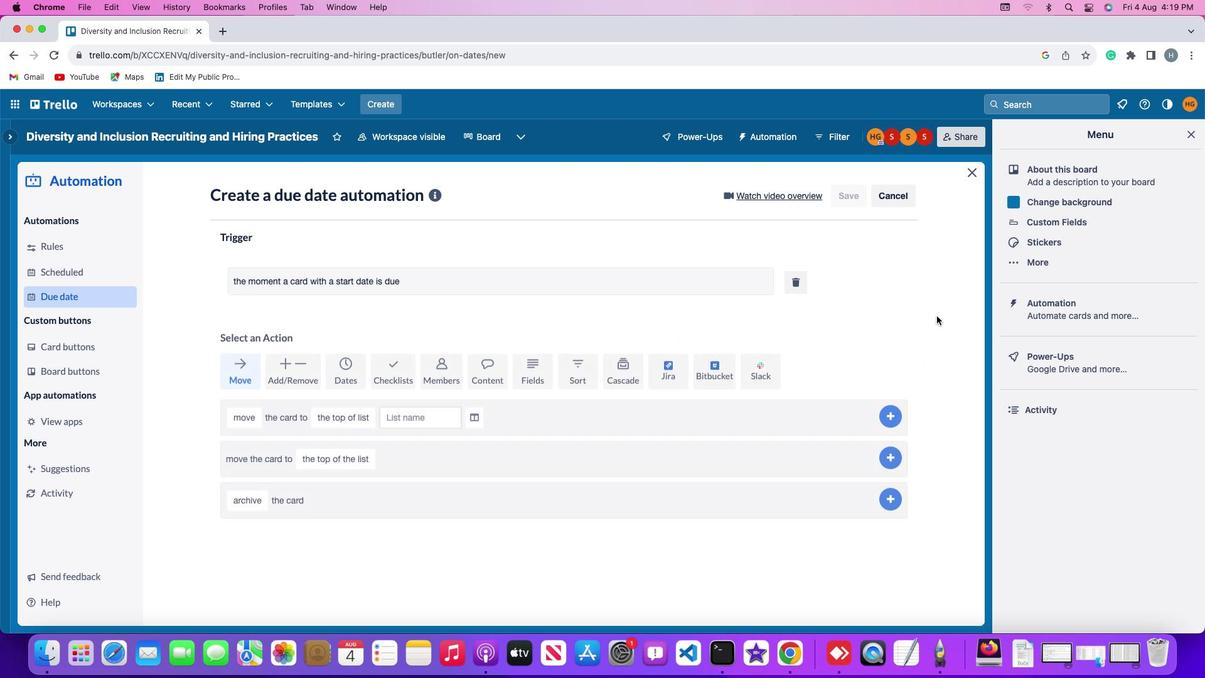 
